 Task: Create a task  Create a new online platform for peer-to-peer rental services , assign it to team member softage.3@softage.net in the project AgileIntegrate and update the status of the task to  On Track  , set the priority of the task to Low
Action: Mouse moved to (82, 61)
Screenshot: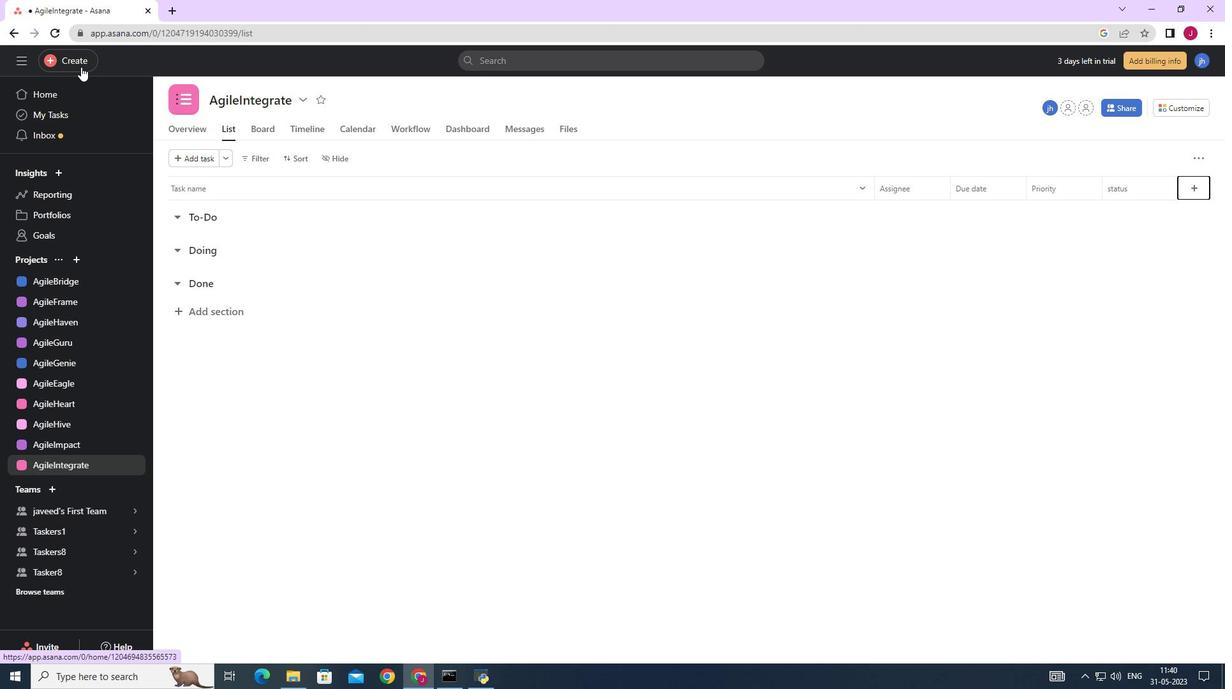 
Action: Mouse pressed left at (82, 61)
Screenshot: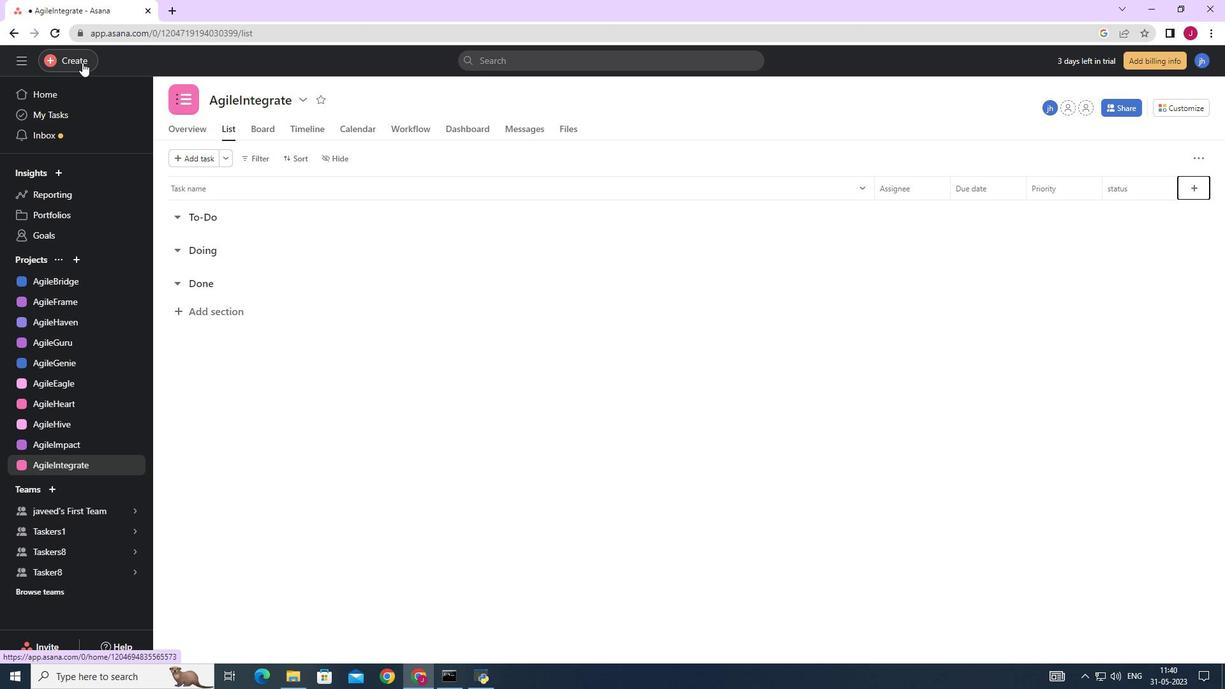 
Action: Mouse moved to (134, 66)
Screenshot: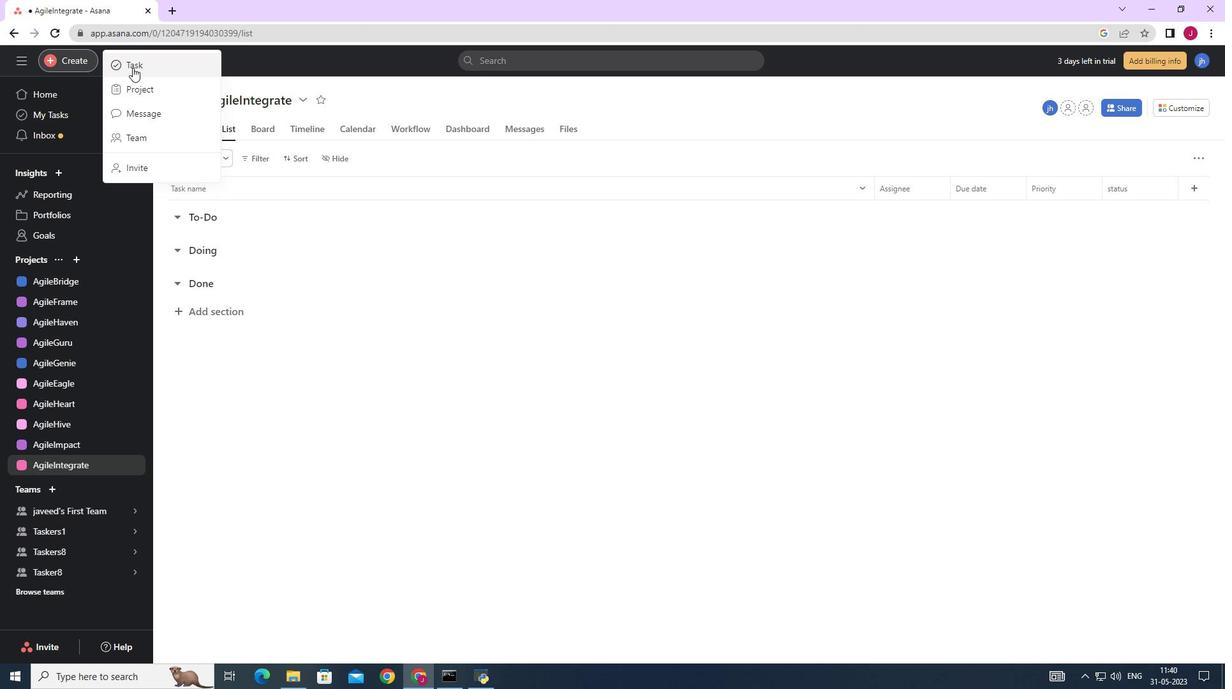 
Action: Mouse pressed left at (134, 66)
Screenshot: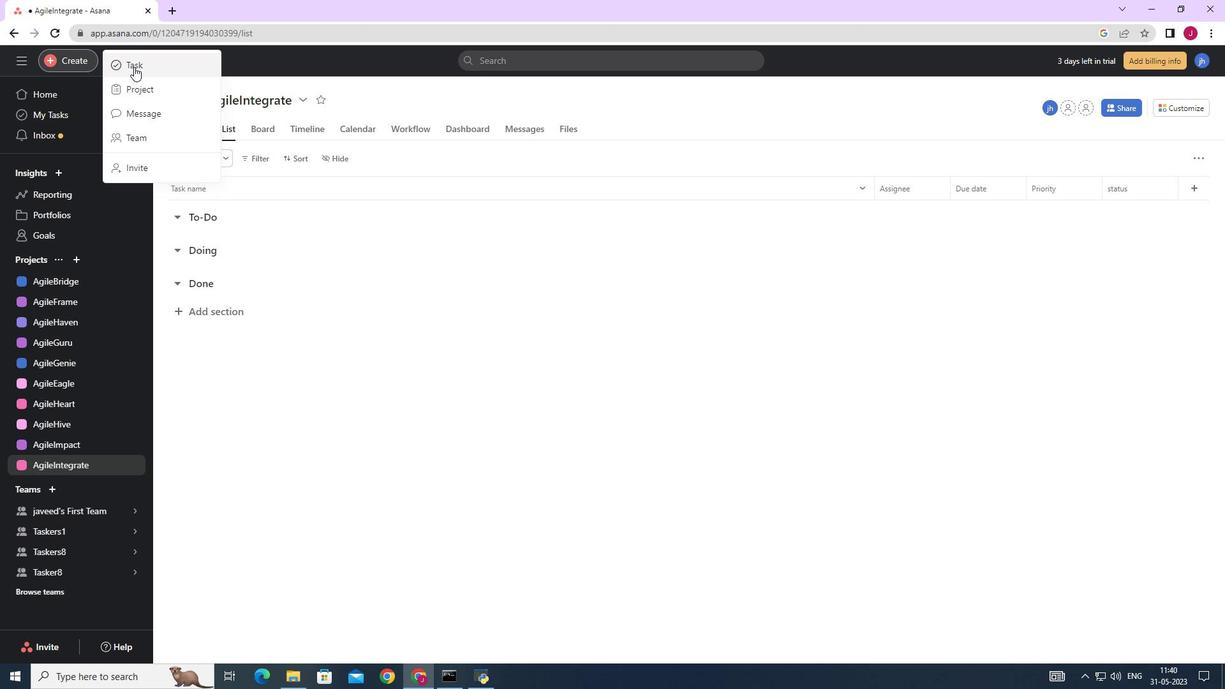 
Action: Mouse moved to (997, 423)
Screenshot: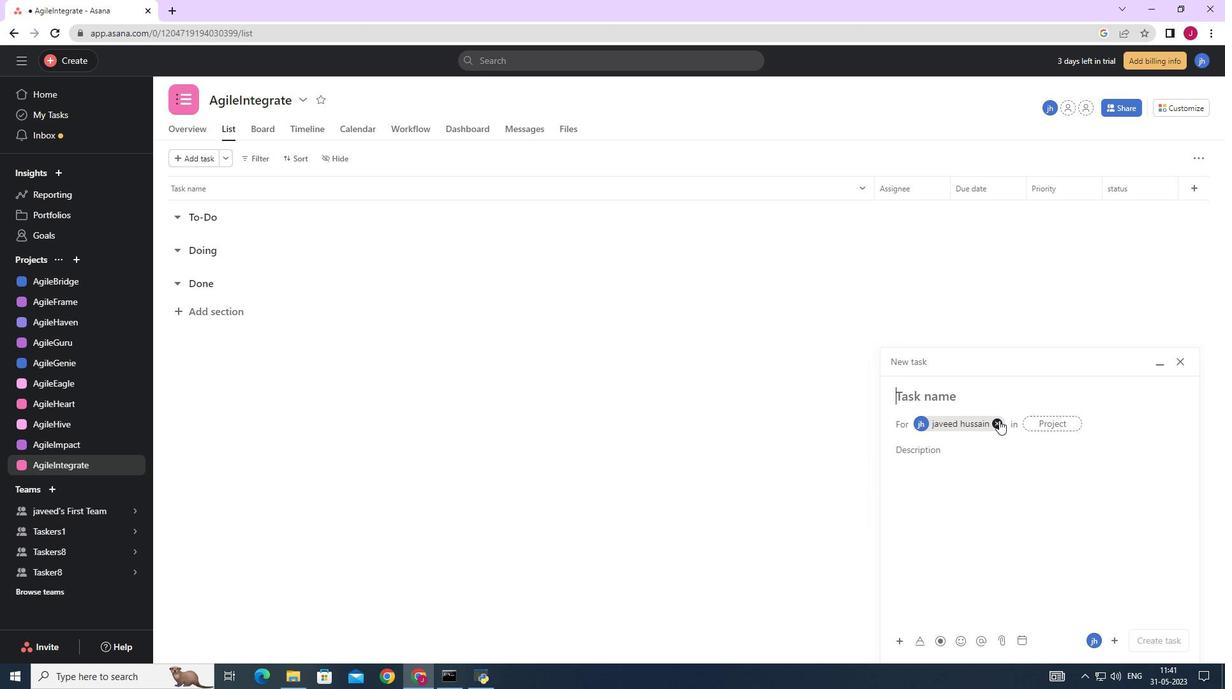 
Action: Mouse pressed left at (997, 423)
Screenshot: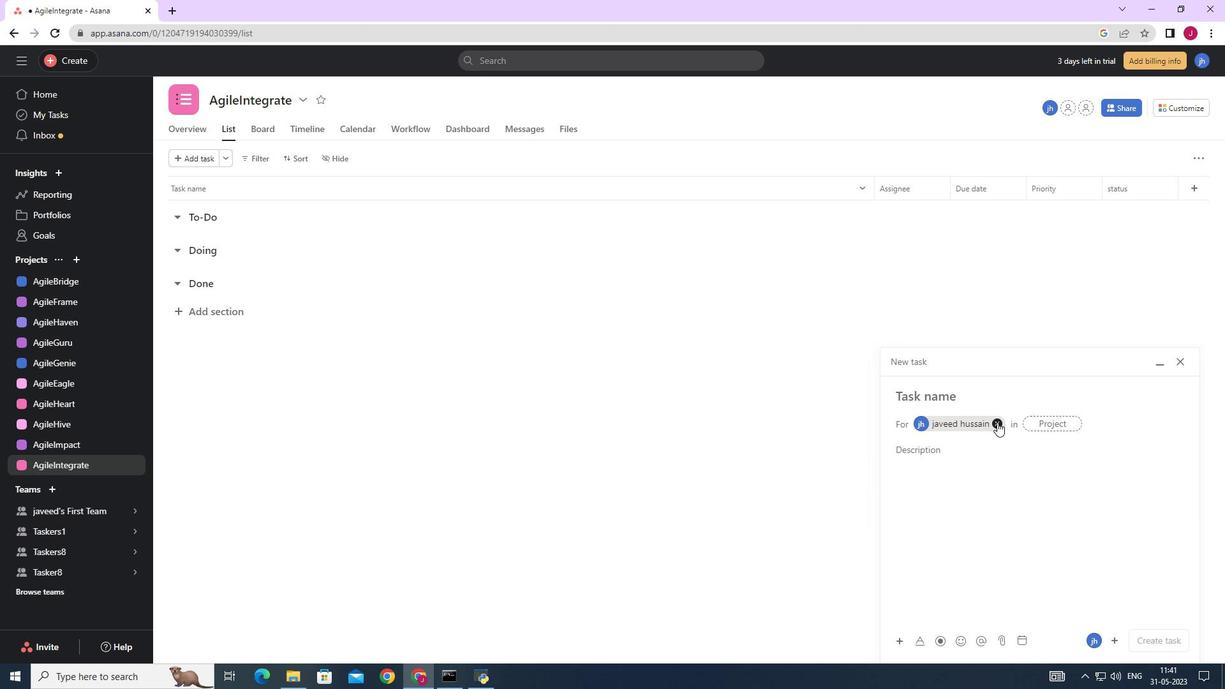 
Action: Mouse moved to (907, 400)
Screenshot: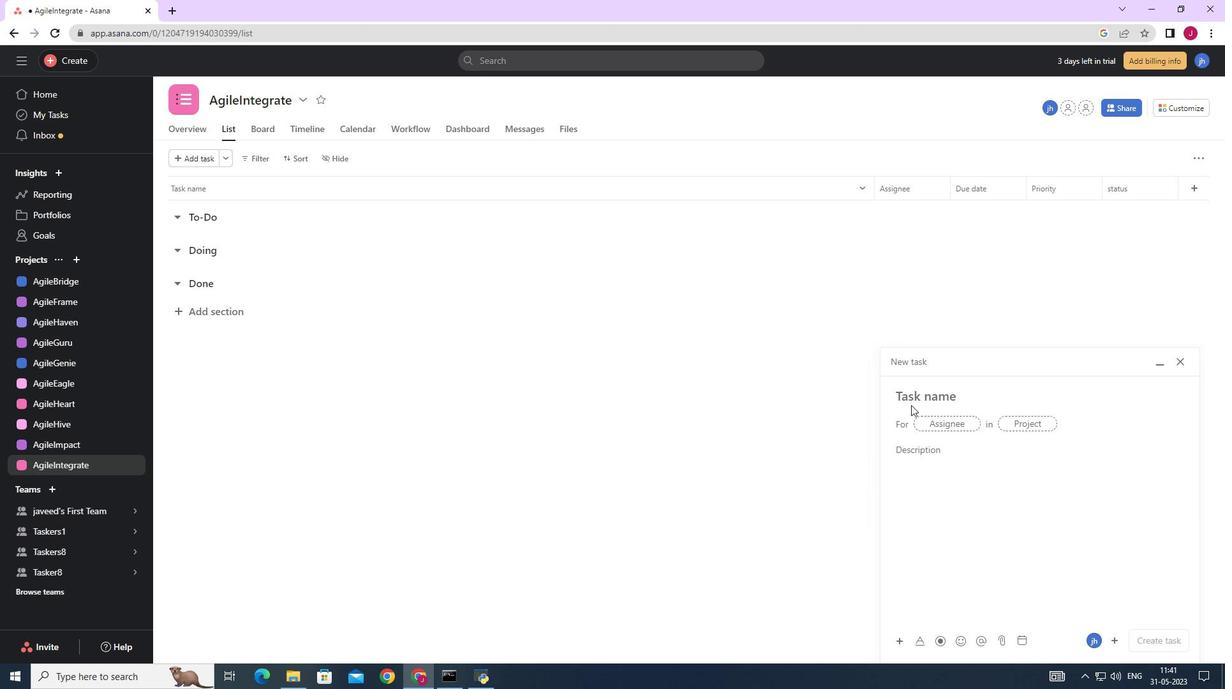 
Action: Key pressed <Key.caps_lock>C<Key.caps_lock>reate<Key.space>a<Key.space>new<Key.space>online<Key.space>platform<Key.space>for<Key.space>peer<Key.space><Key.backspace>-to-peer<Key.space>reb<Key.backspace>ntal<Key.space>services
Screenshot: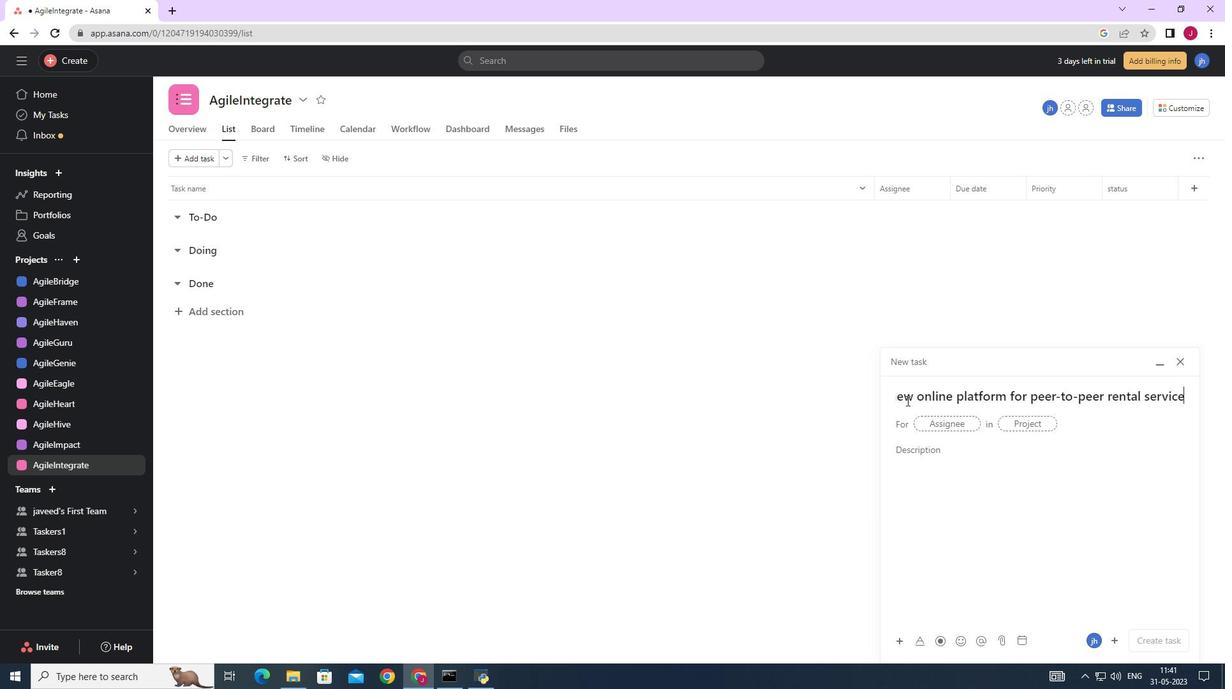 
Action: Mouse moved to (944, 425)
Screenshot: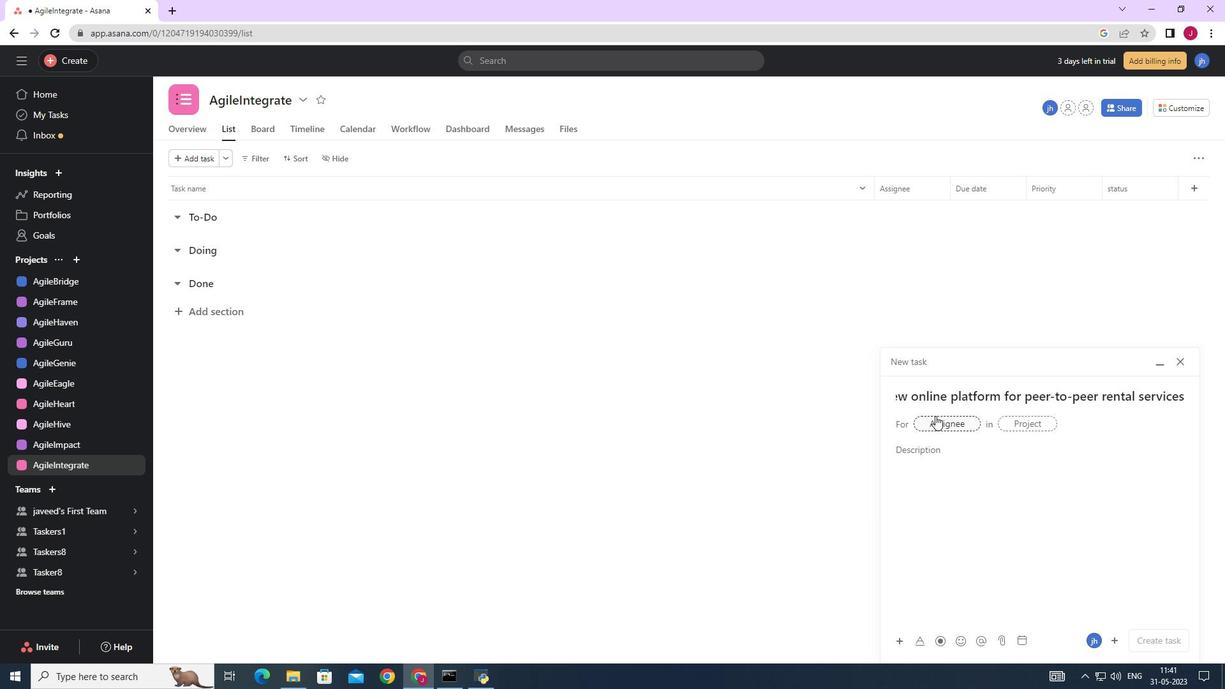 
Action: Mouse pressed left at (944, 425)
Screenshot: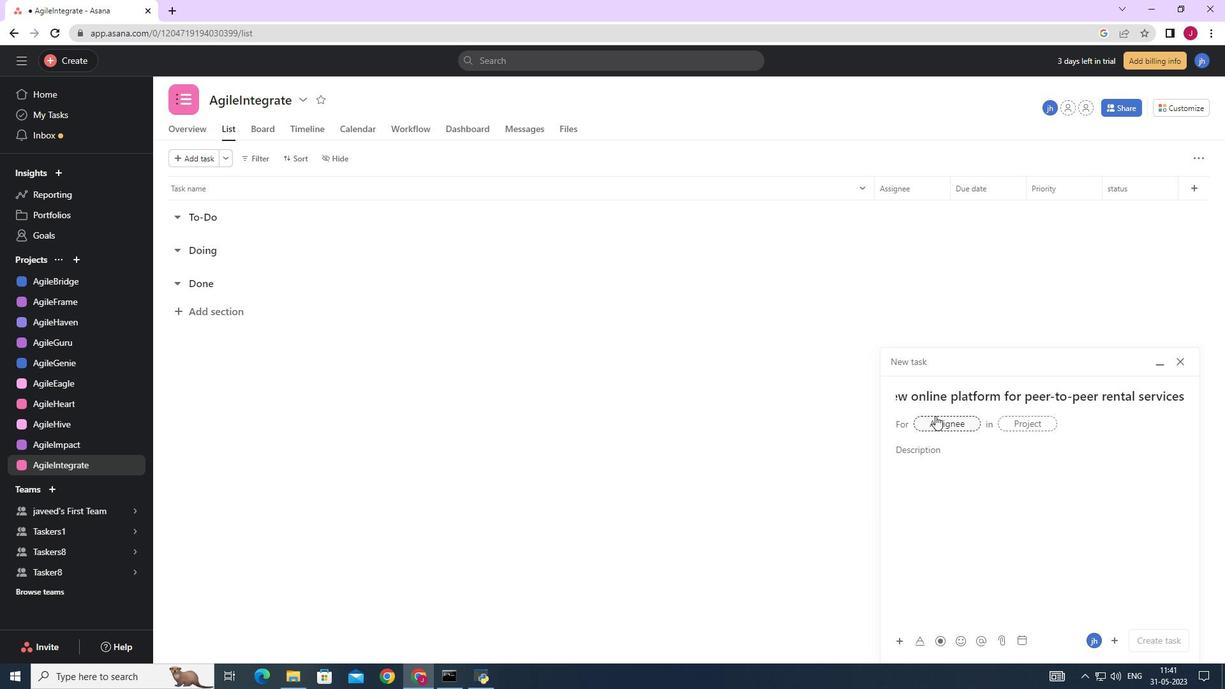 
Action: Mouse moved to (949, 433)
Screenshot: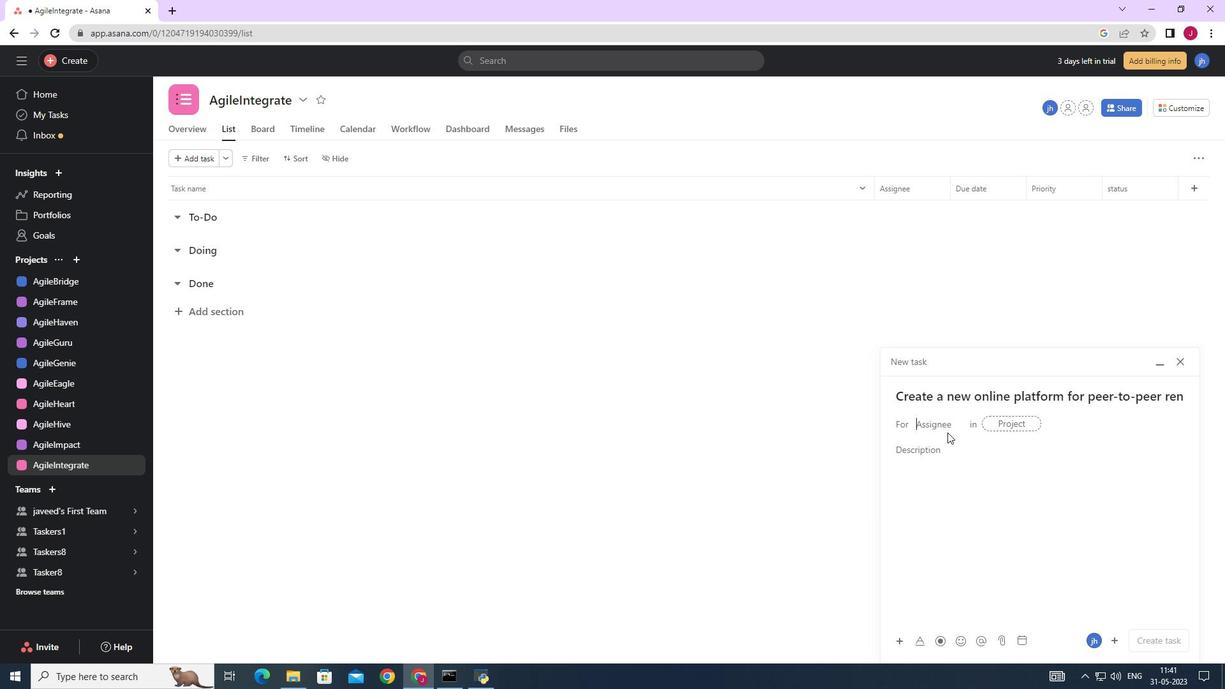 
Action: Key pressed softage..<Key.backspace>3
Screenshot: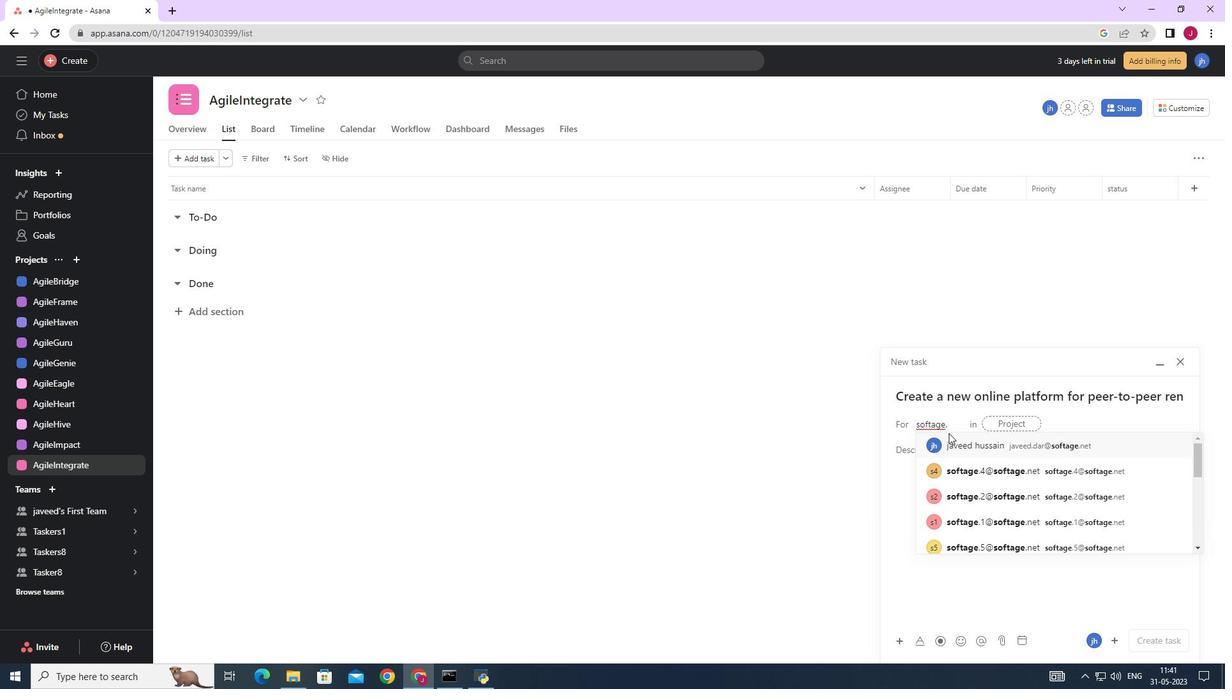 
Action: Mouse moved to (977, 444)
Screenshot: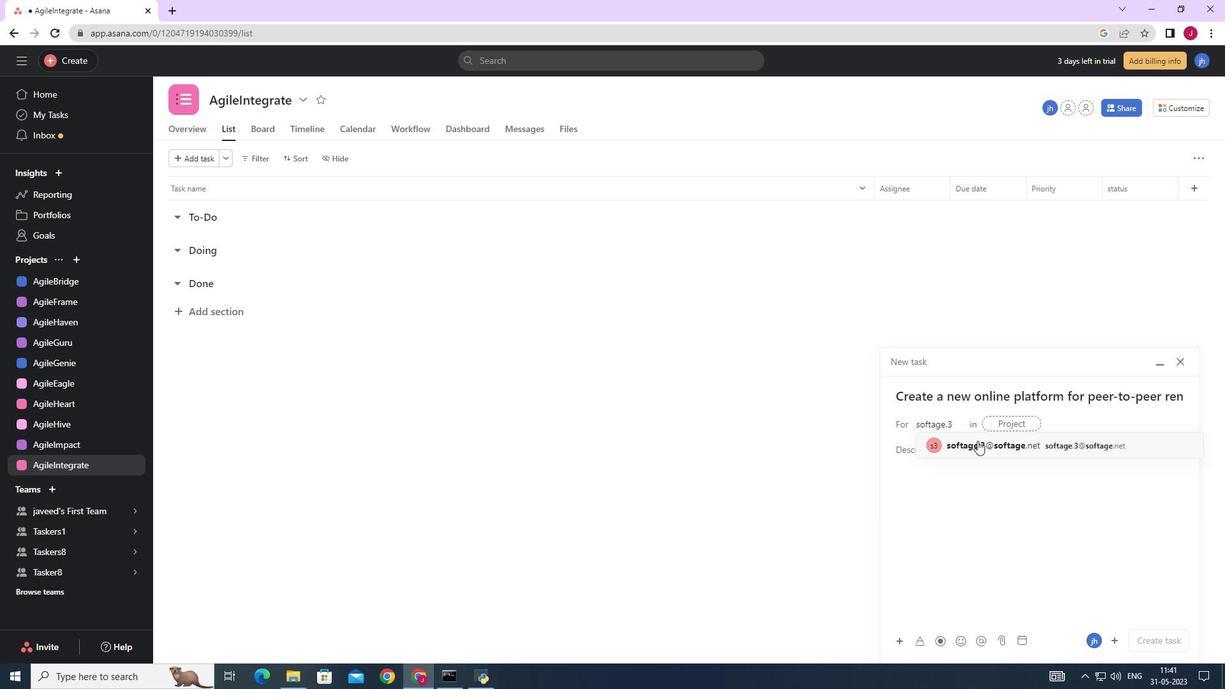 
Action: Mouse pressed left at (977, 444)
Screenshot: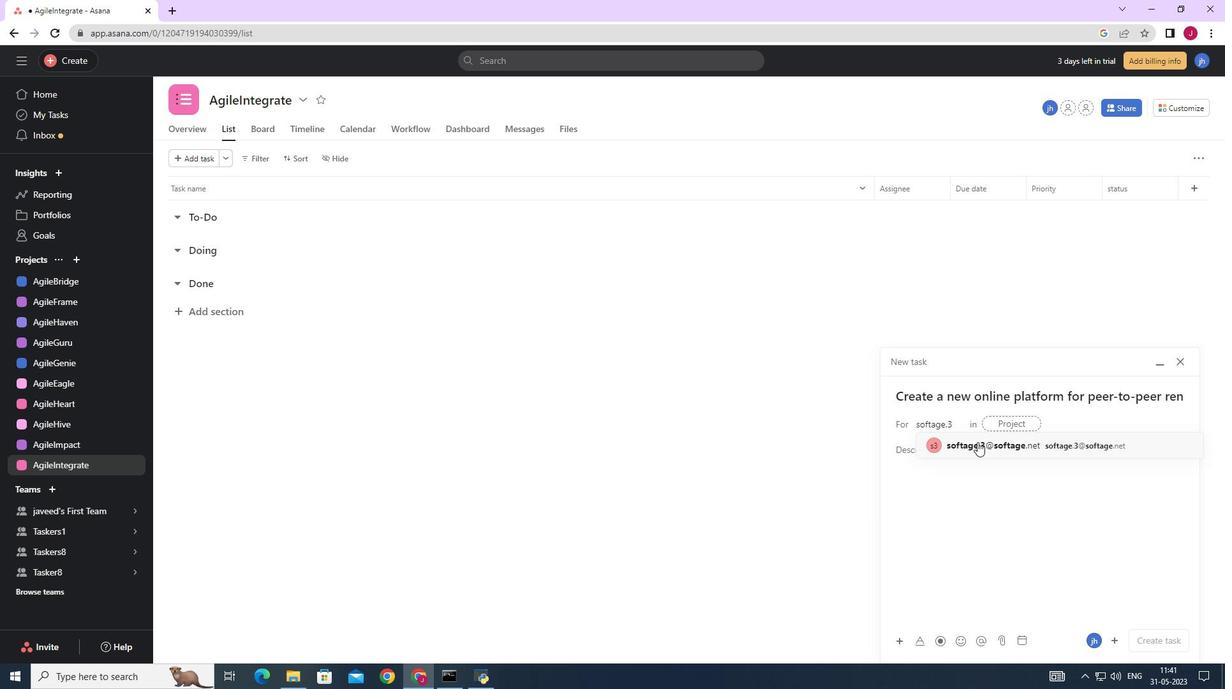 
Action: Mouse moved to (806, 447)
Screenshot: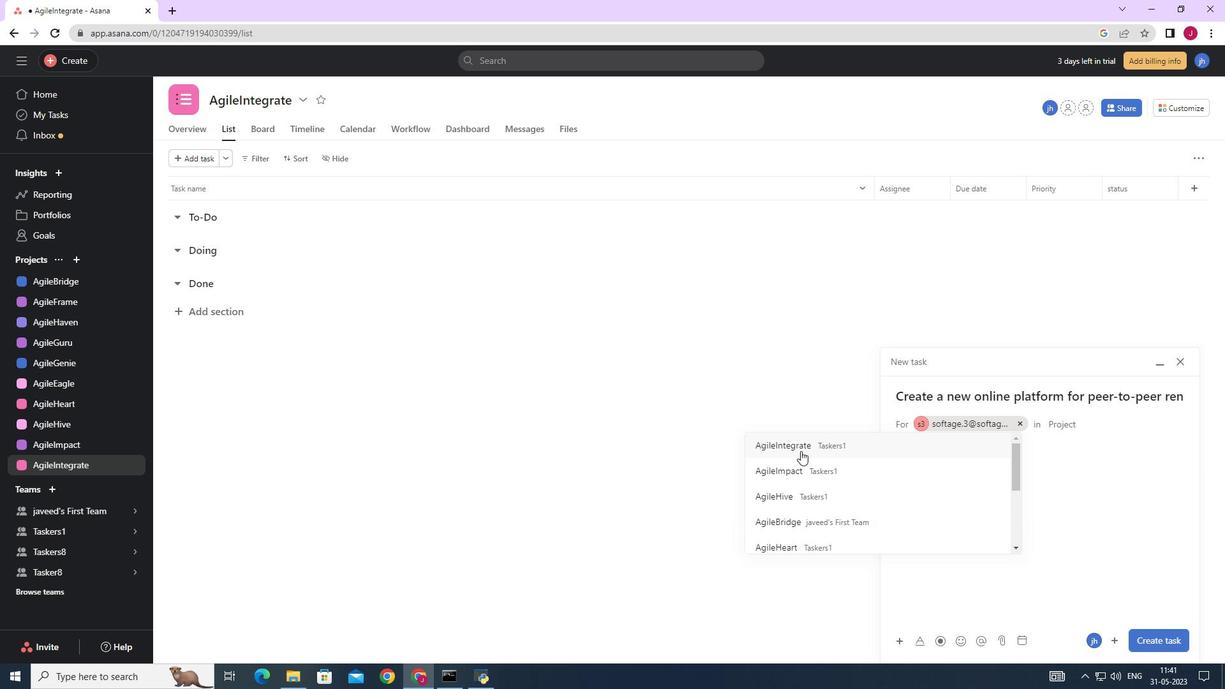 
Action: Mouse pressed left at (806, 447)
Screenshot: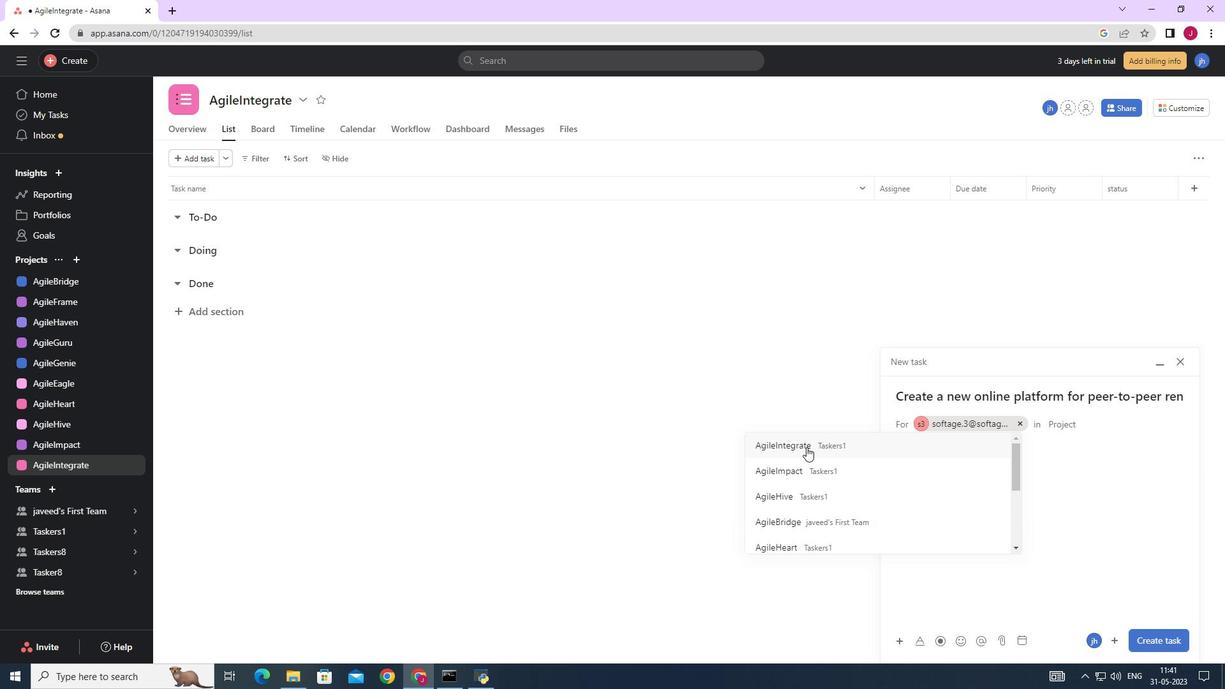 
Action: Mouse moved to (951, 452)
Screenshot: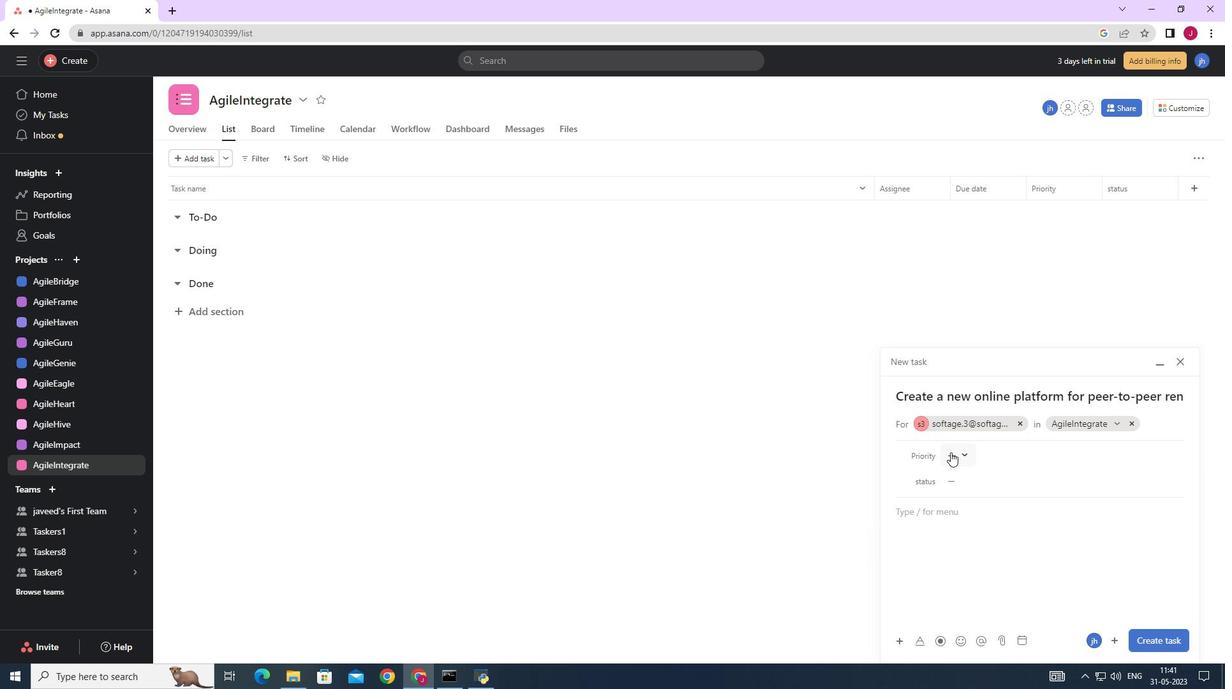 
Action: Mouse pressed left at (951, 452)
Screenshot: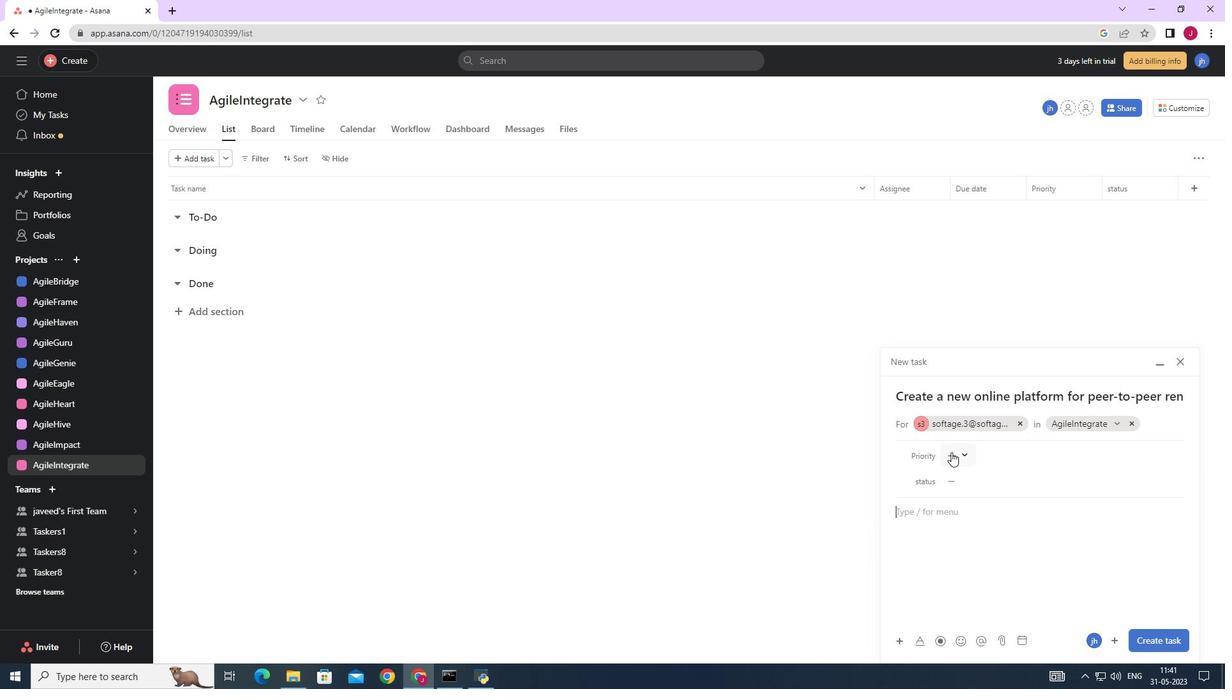 
Action: Mouse moved to (981, 541)
Screenshot: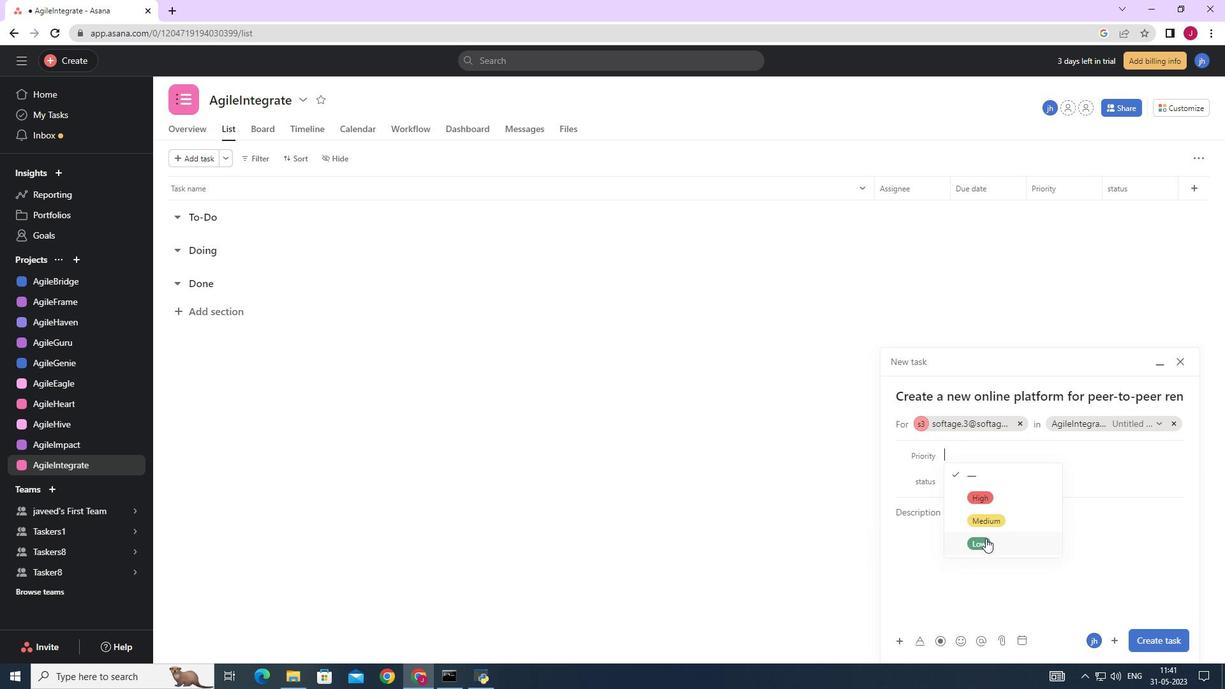 
Action: Mouse pressed left at (981, 541)
Screenshot: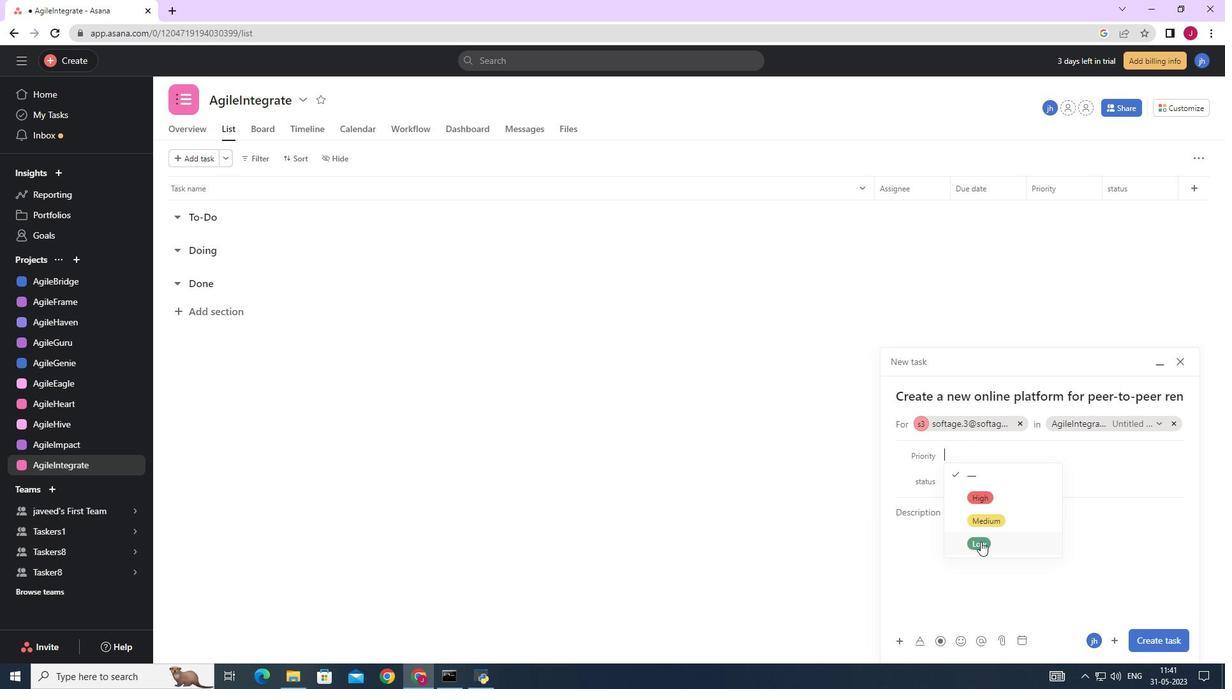 
Action: Mouse moved to (956, 485)
Screenshot: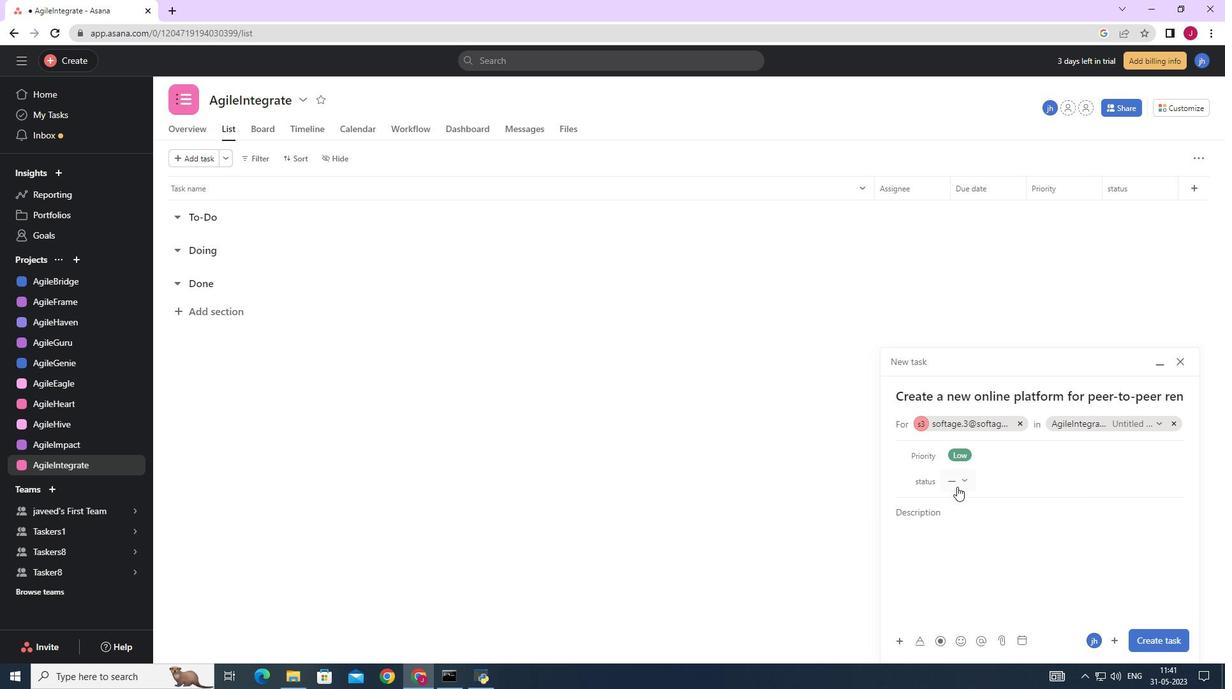 
Action: Mouse pressed left at (956, 485)
Screenshot: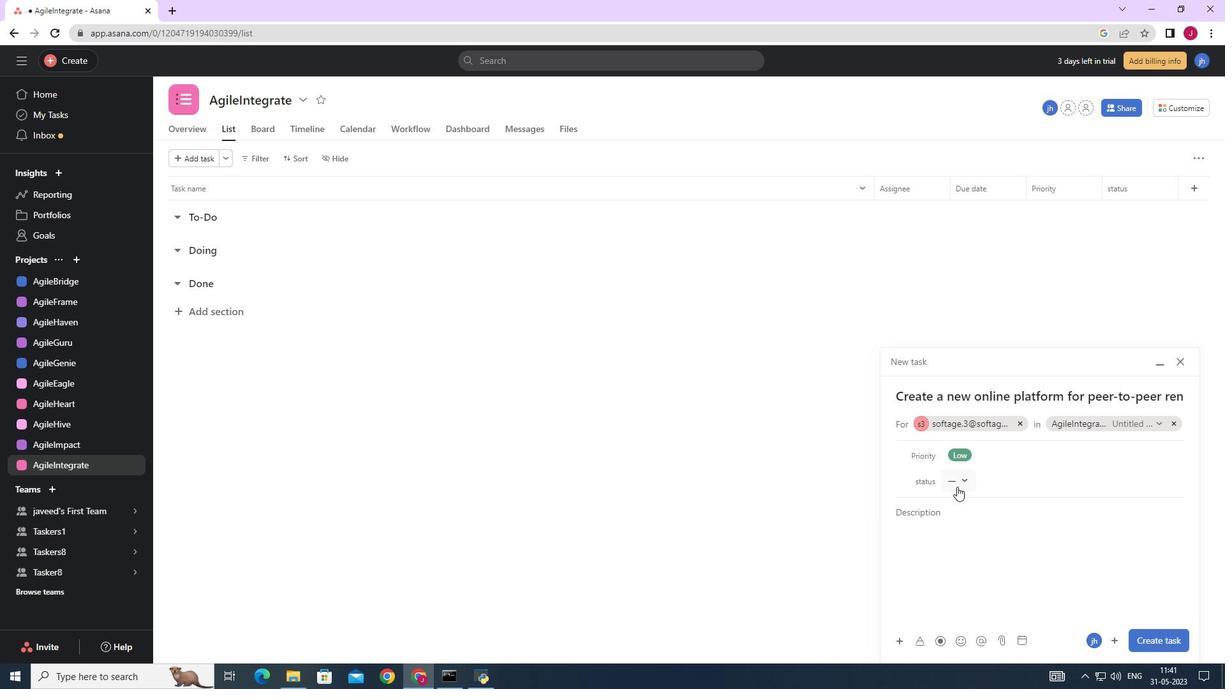 
Action: Mouse moved to (989, 523)
Screenshot: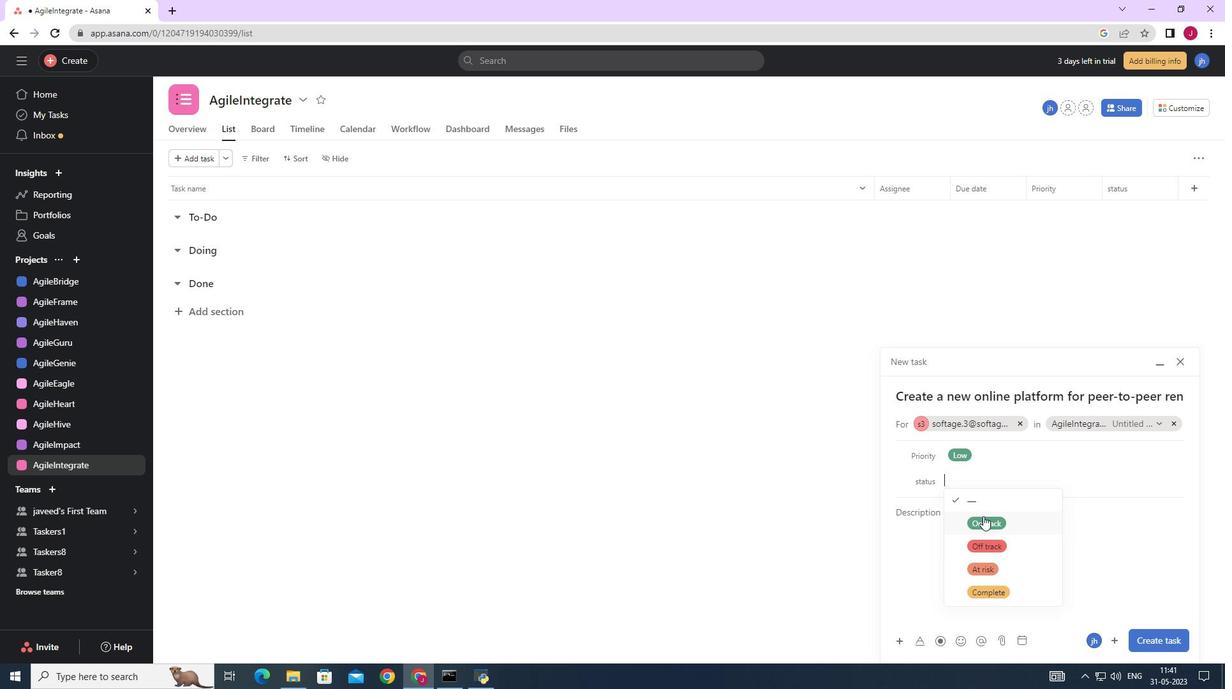 
Action: Mouse pressed left at (989, 523)
Screenshot: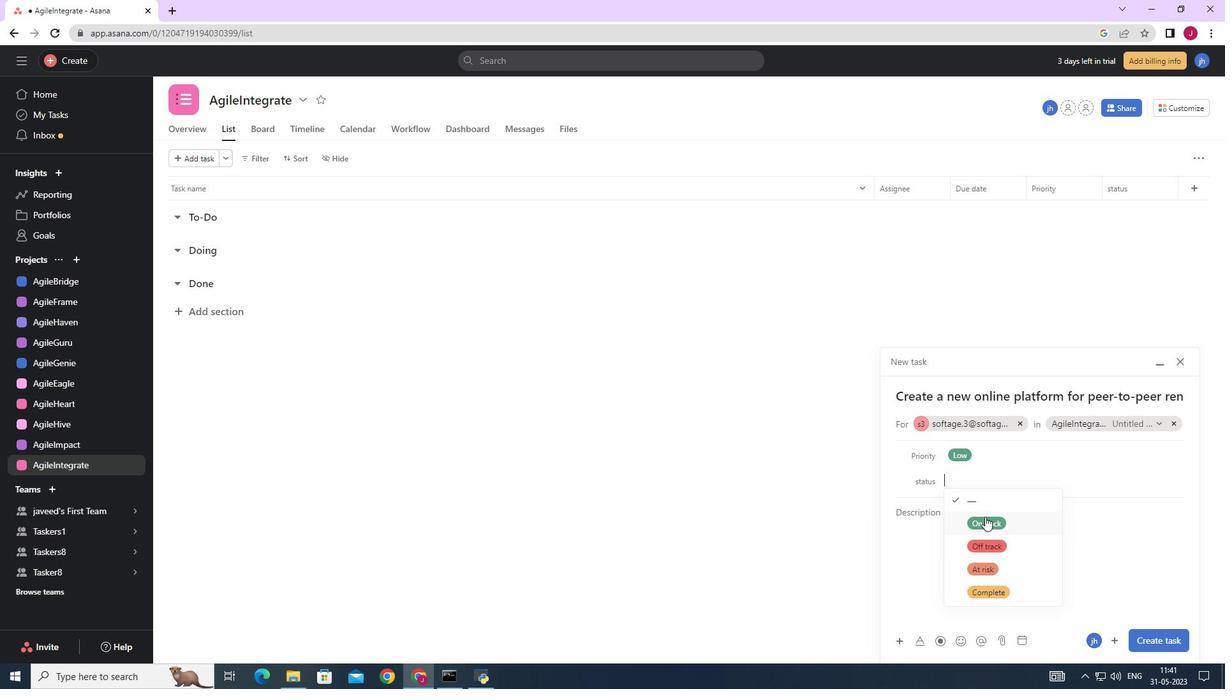 
Action: Mouse moved to (1142, 637)
Screenshot: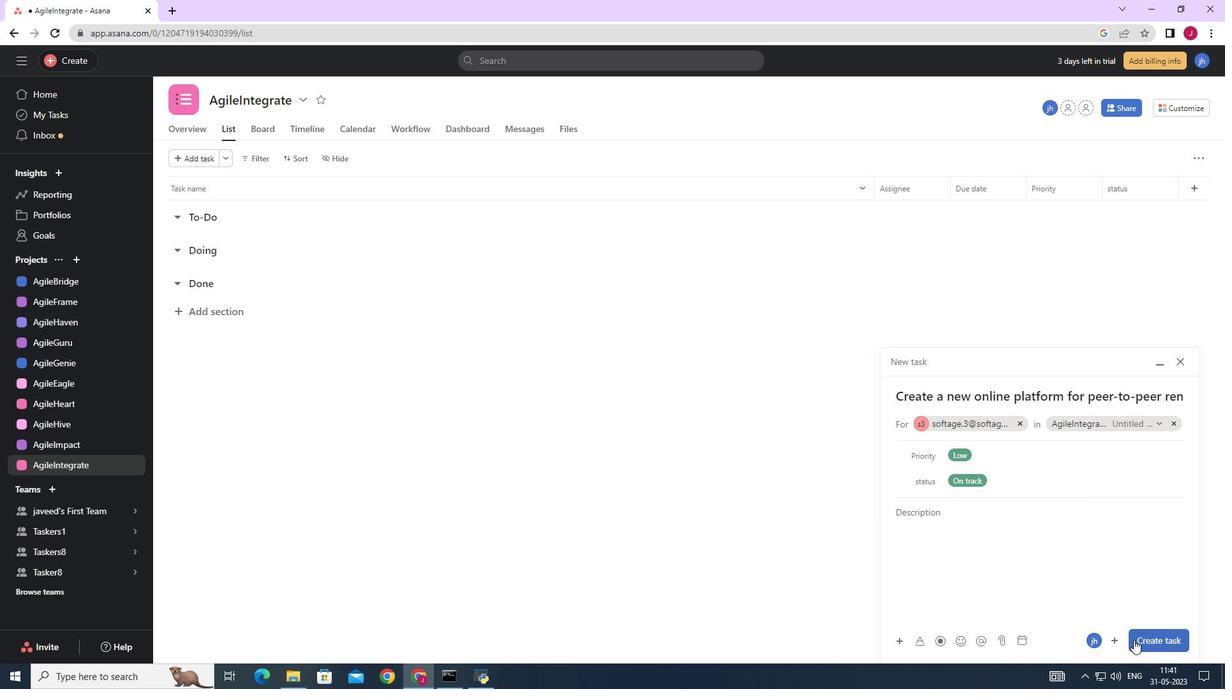 
Action: Mouse pressed left at (1142, 637)
Screenshot: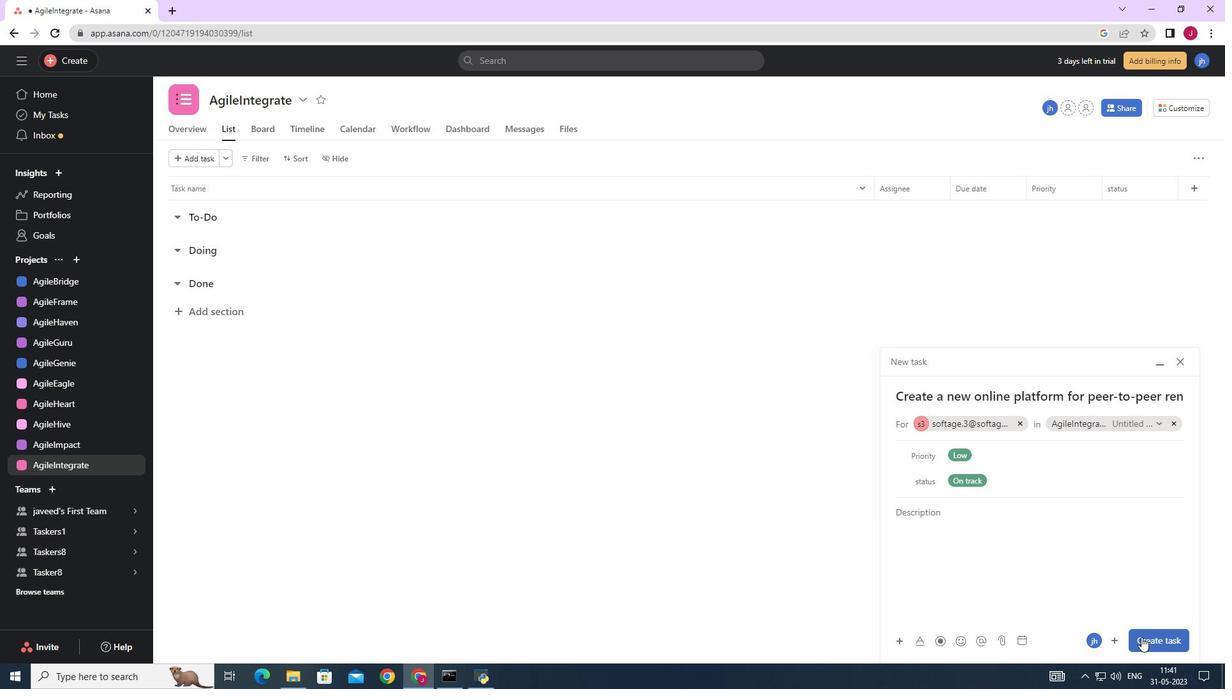 
Action: Mouse moved to (1128, 630)
Screenshot: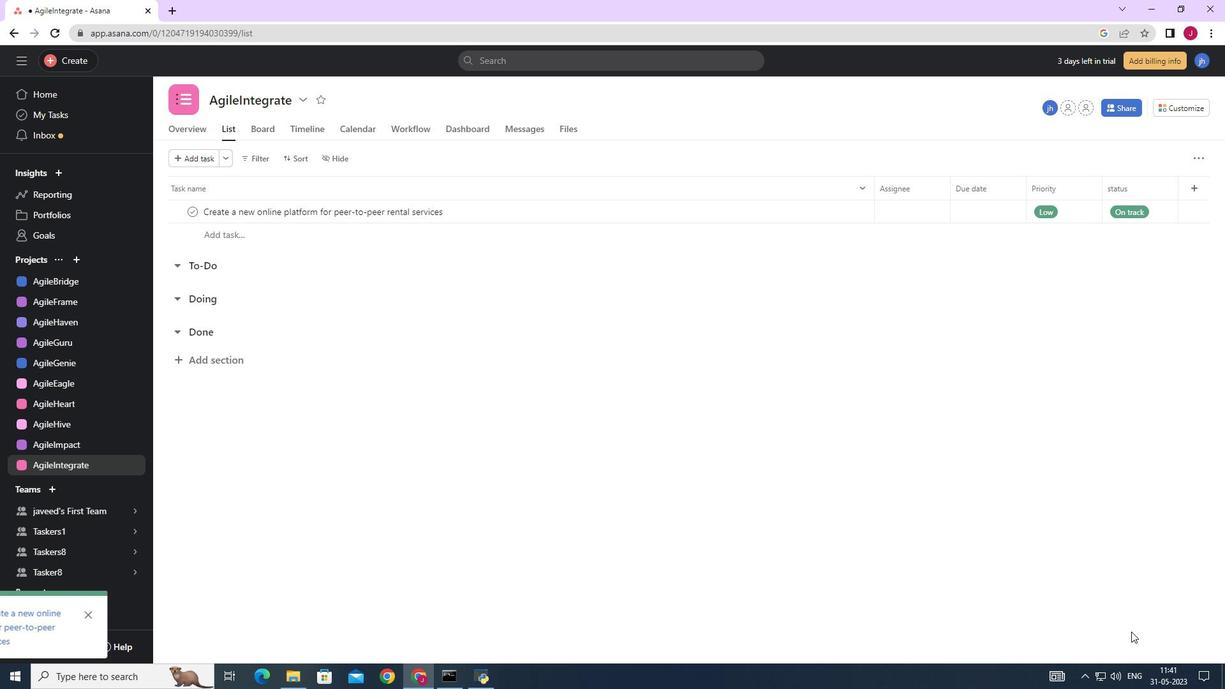 
